 Task: In invitations to connect choose email frequency individual.
Action: Mouse moved to (624, 55)
Screenshot: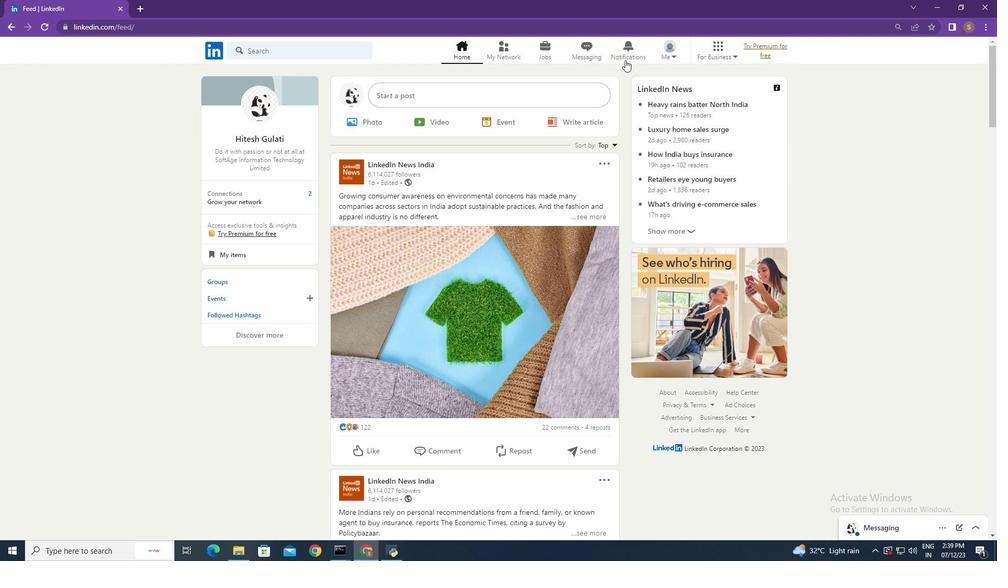 
Action: Mouse pressed left at (624, 55)
Screenshot: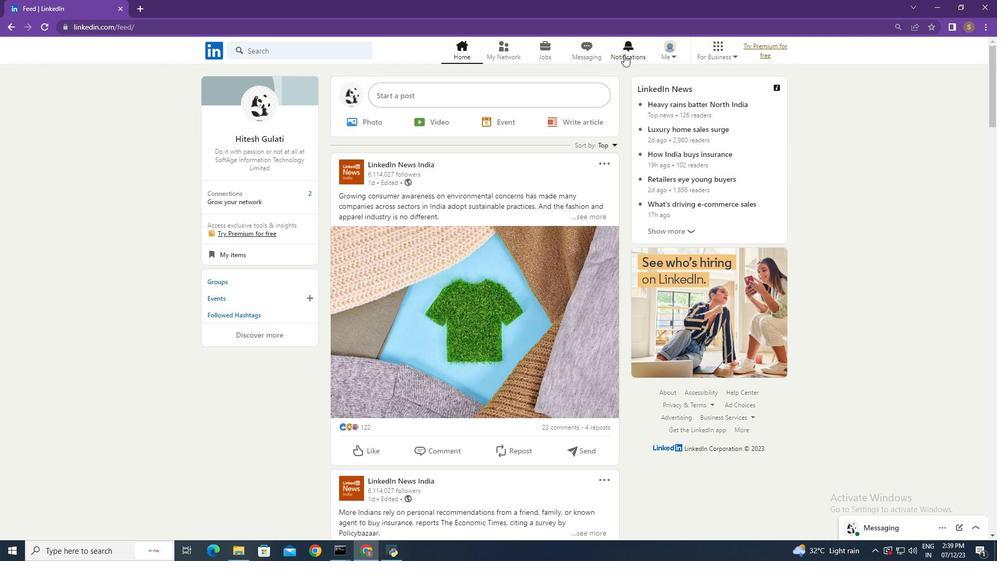 
Action: Mouse moved to (243, 120)
Screenshot: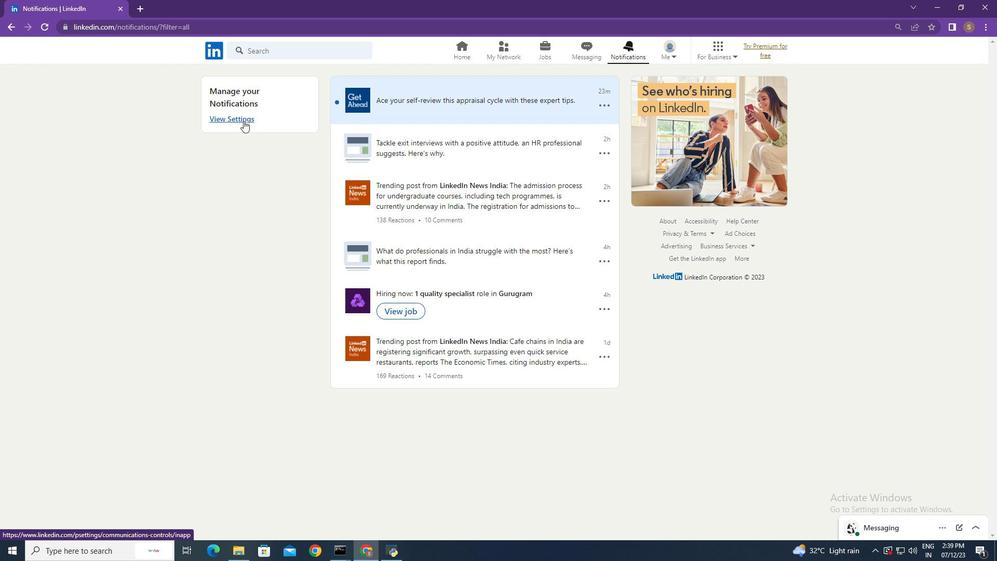 
Action: Mouse pressed left at (243, 120)
Screenshot: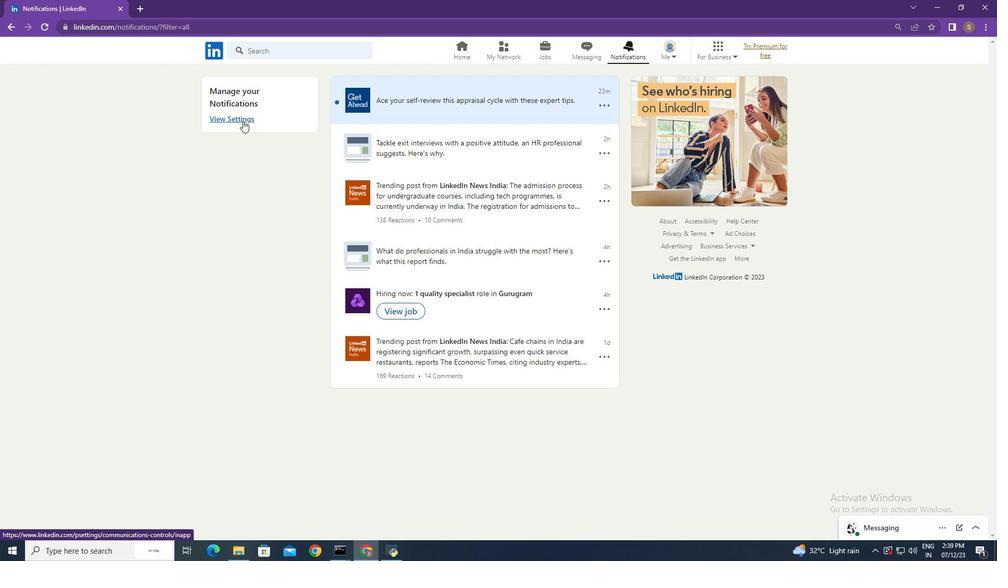 
Action: Mouse moved to (571, 213)
Screenshot: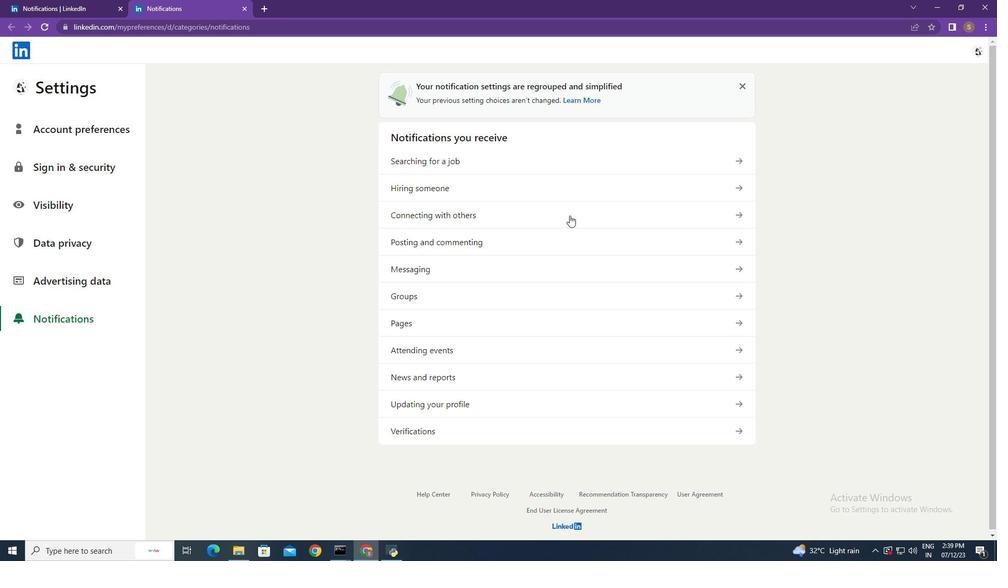 
Action: Mouse pressed left at (571, 213)
Screenshot: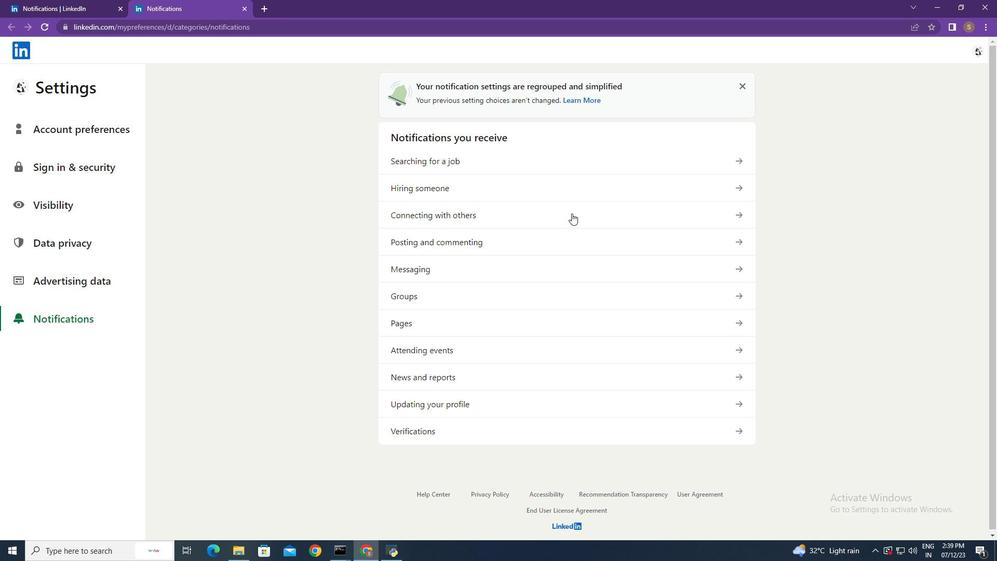 
Action: Mouse moved to (610, 152)
Screenshot: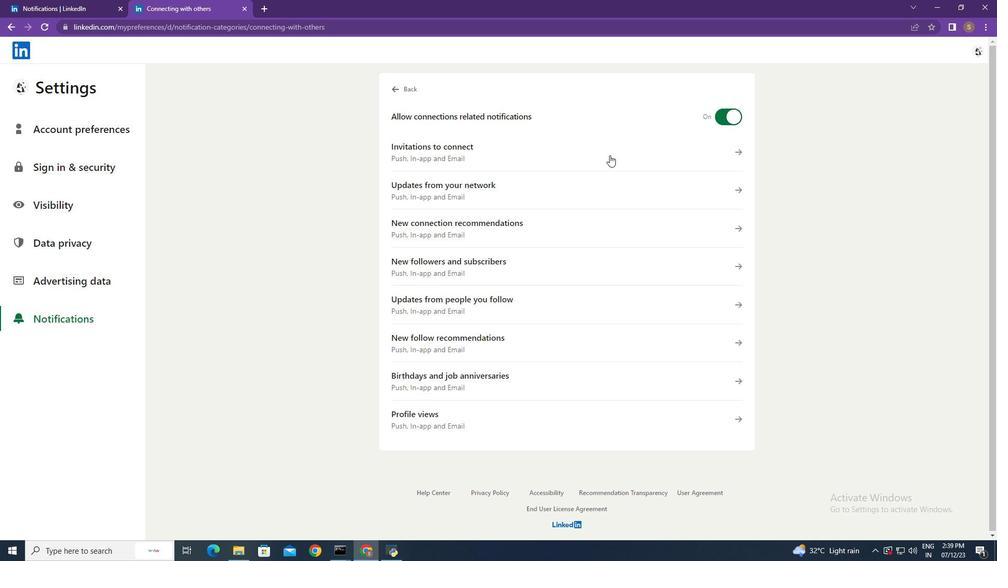 
Action: Mouse pressed left at (610, 152)
Screenshot: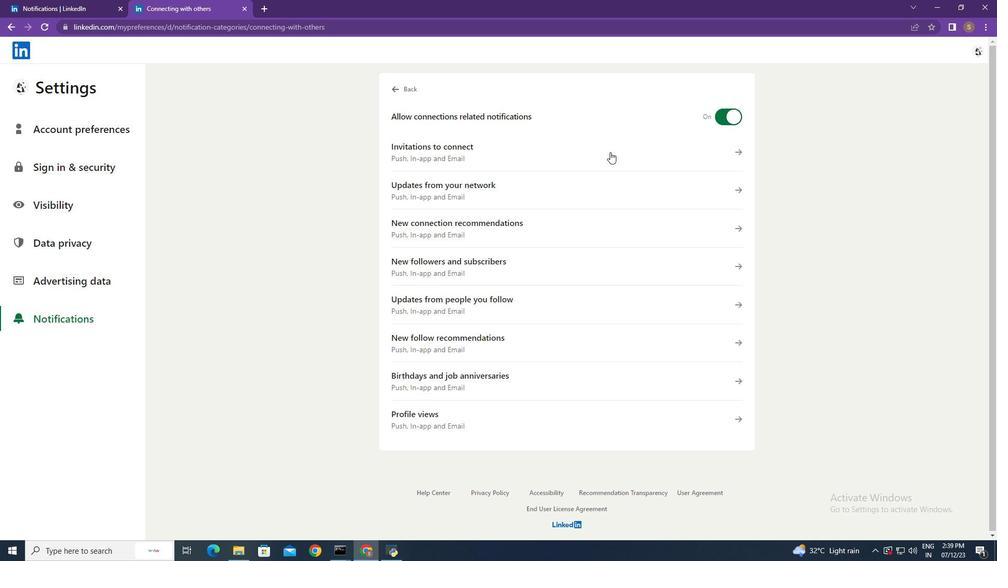 
Action: Mouse moved to (404, 328)
Screenshot: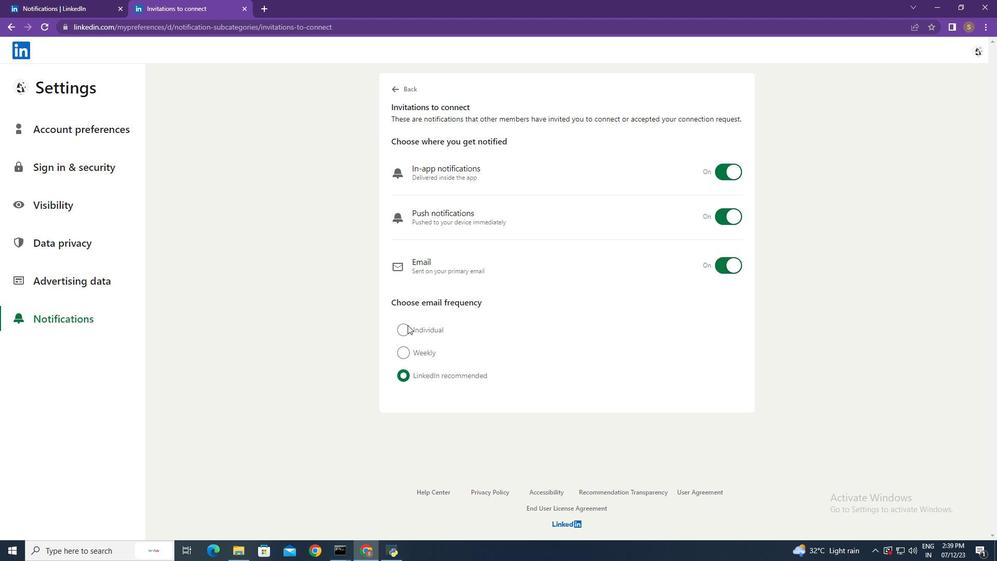 
Action: Mouse pressed left at (404, 328)
Screenshot: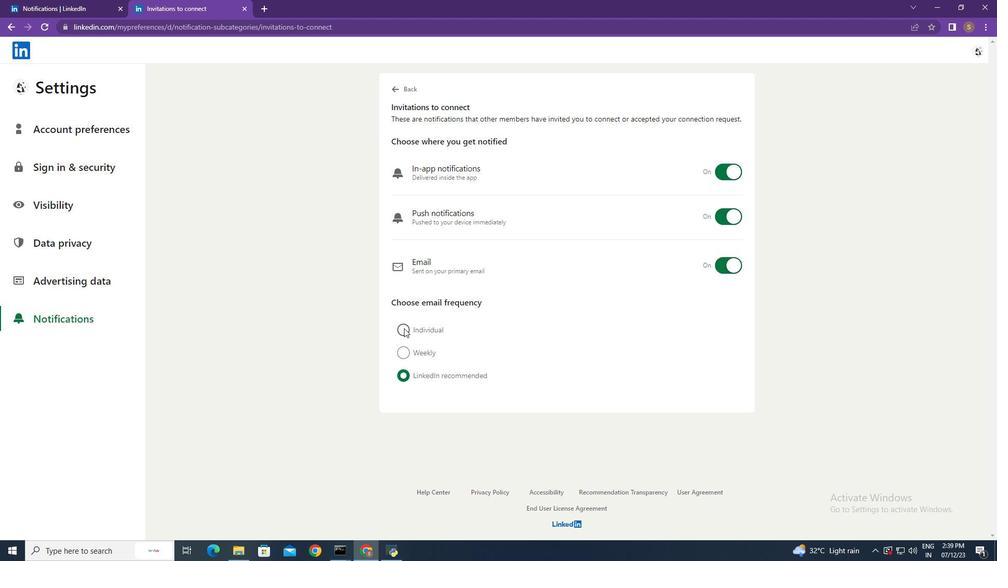 
Action: Mouse moved to (309, 298)
Screenshot: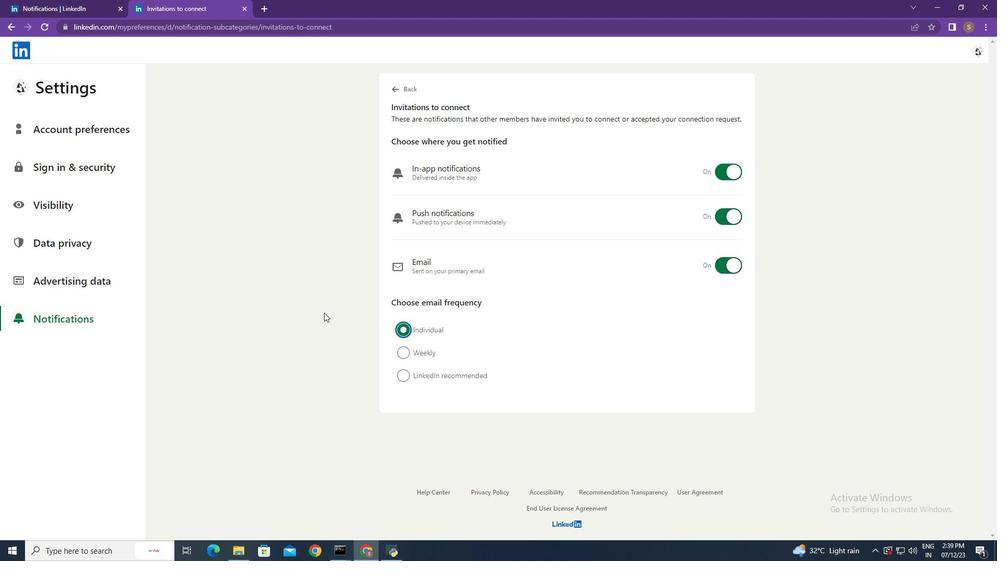 
